 Task: Create a due date automation trigger when advanced on, 2 working days before a card is due add basic but not in list "Resume" at 11:00 AM.
Action: Mouse moved to (891, 256)
Screenshot: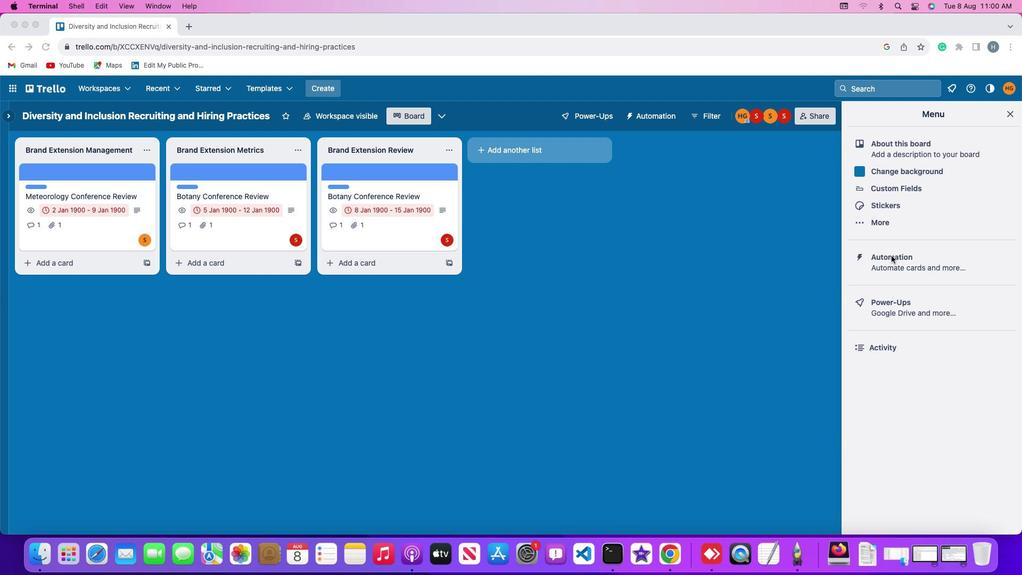 
Action: Mouse pressed left at (891, 256)
Screenshot: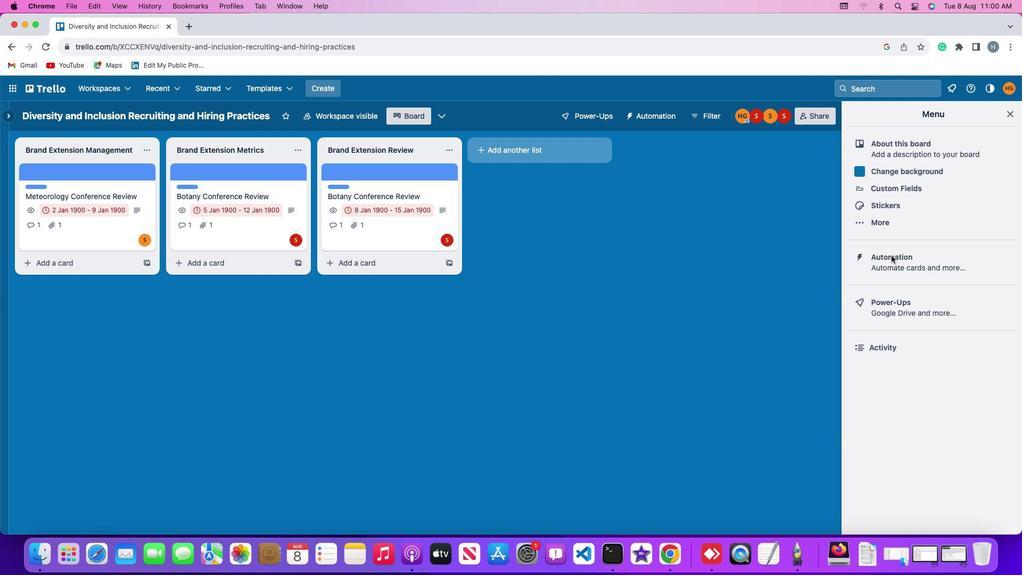 
Action: Mouse pressed left at (891, 256)
Screenshot: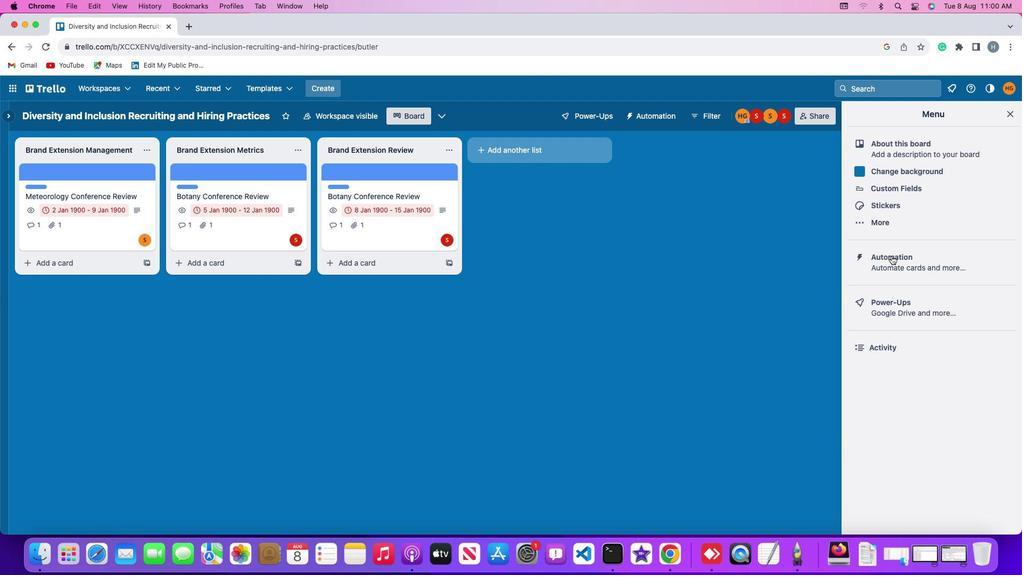 
Action: Mouse moved to (30, 243)
Screenshot: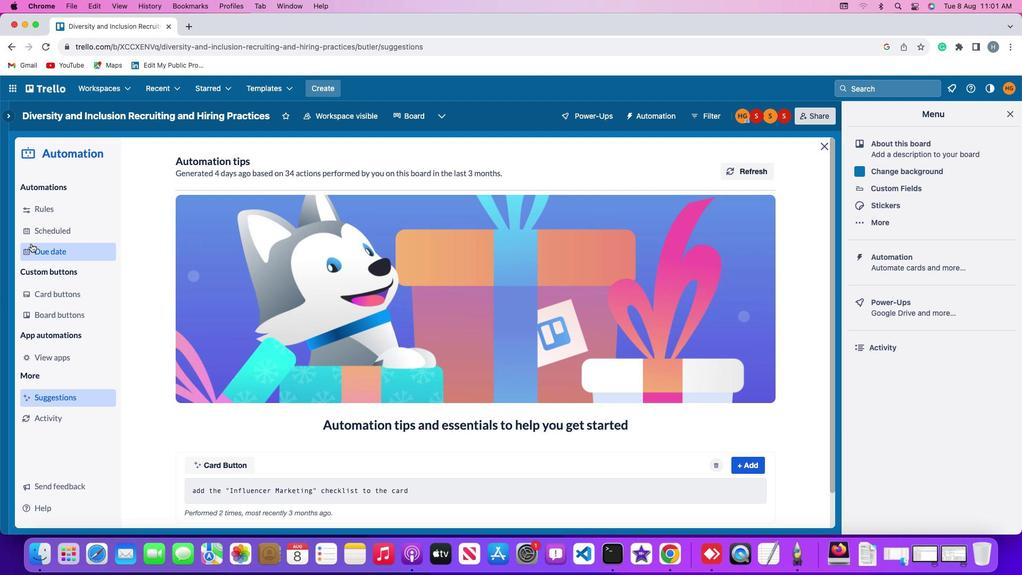 
Action: Mouse pressed left at (30, 243)
Screenshot: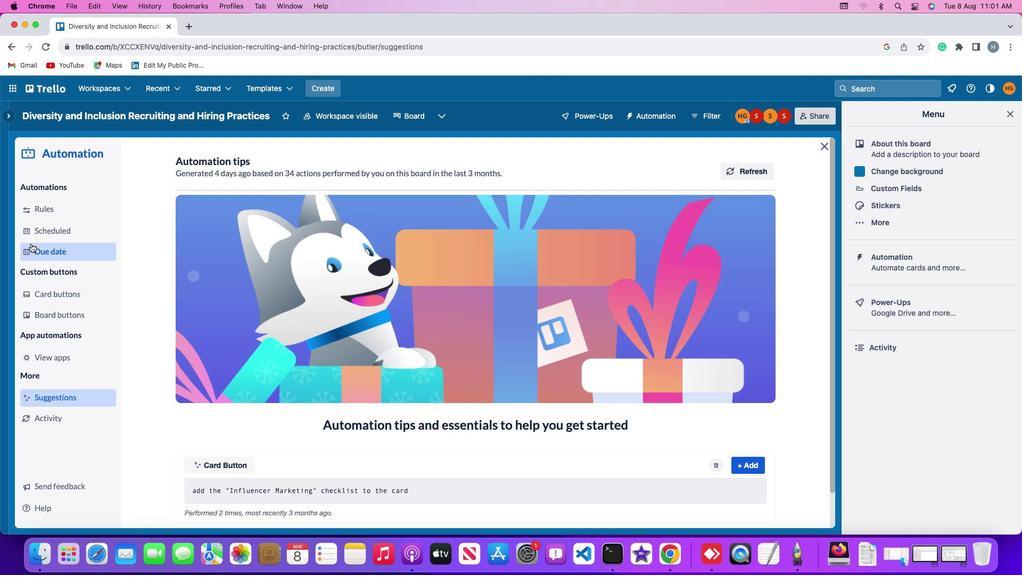 
Action: Mouse moved to (720, 162)
Screenshot: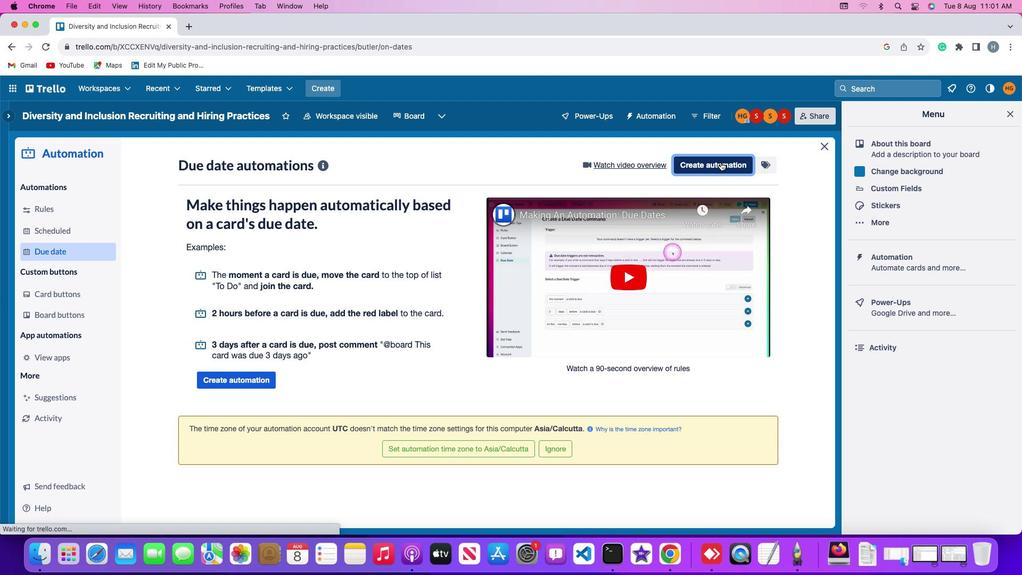 
Action: Mouse pressed left at (720, 162)
Screenshot: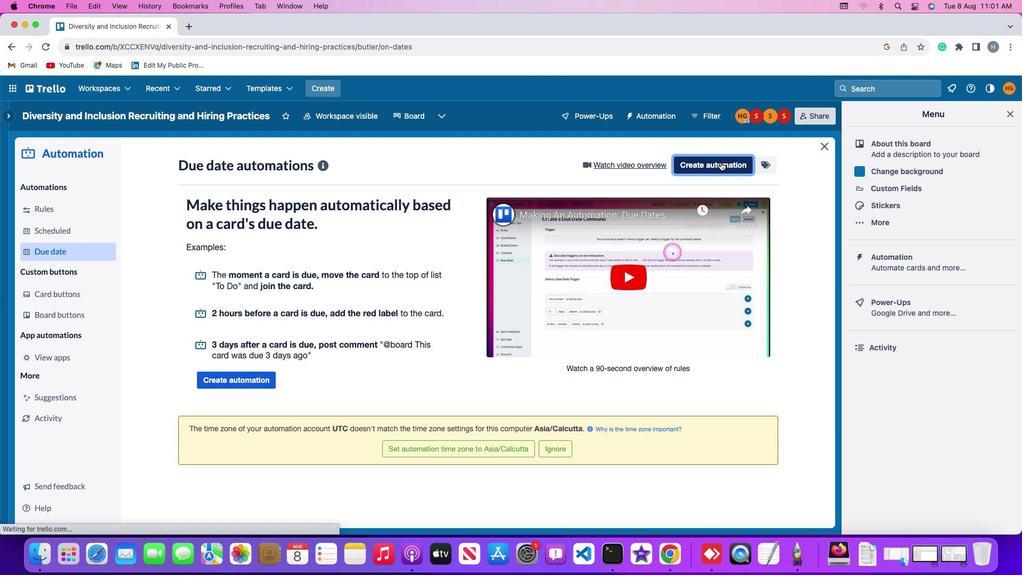 
Action: Mouse moved to (342, 266)
Screenshot: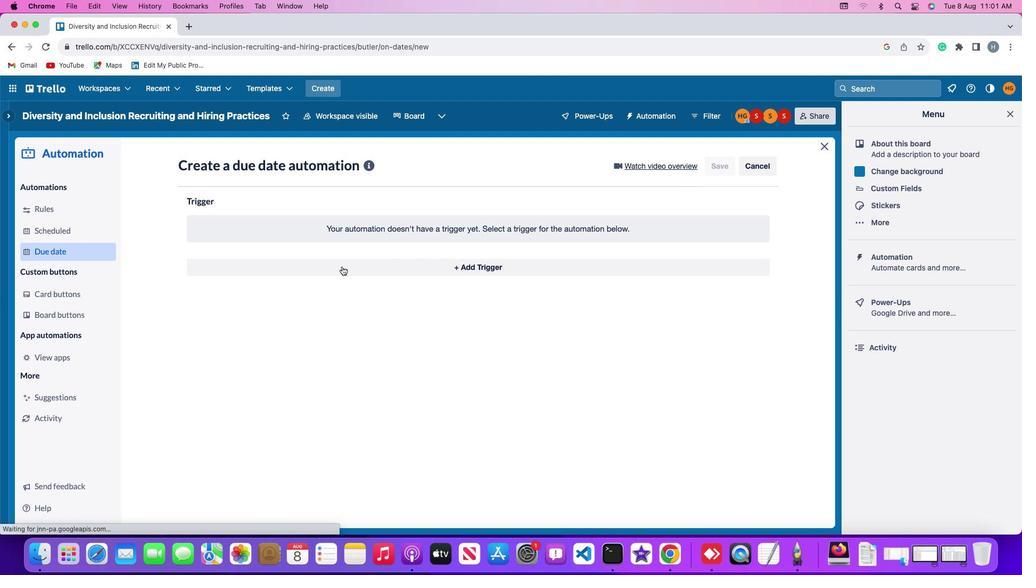 
Action: Mouse pressed left at (342, 266)
Screenshot: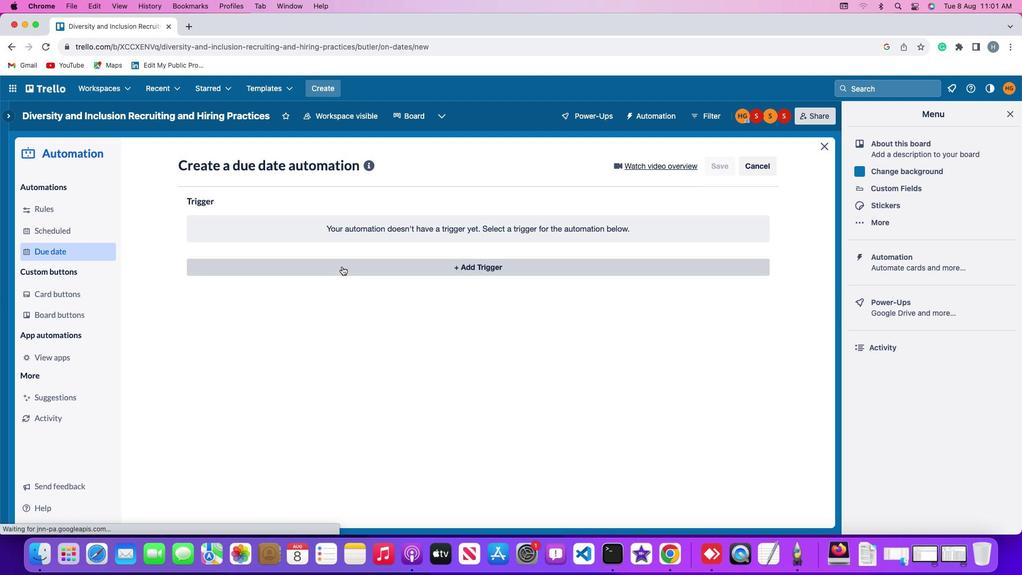 
Action: Mouse moved to (211, 426)
Screenshot: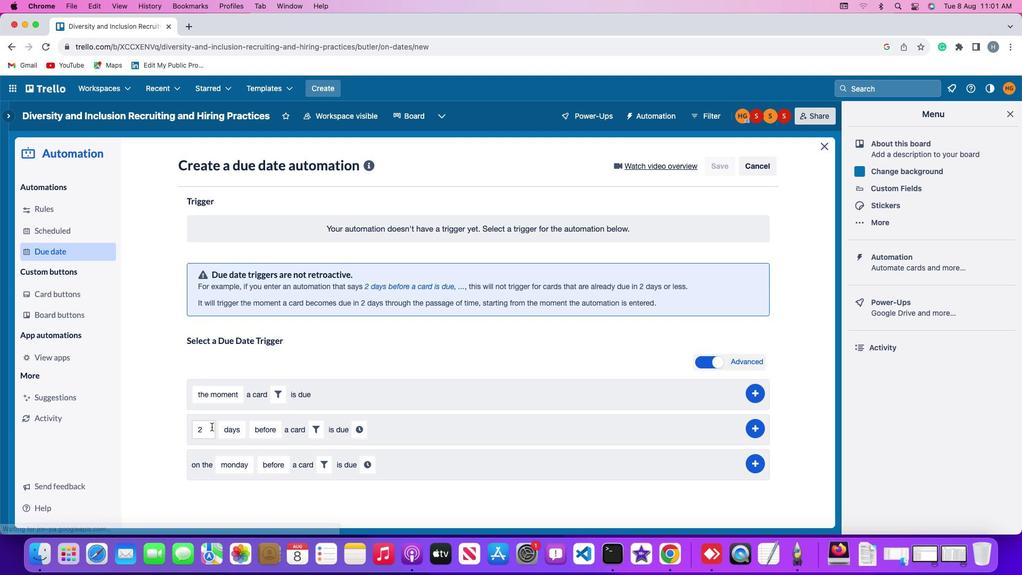 
Action: Mouse pressed left at (211, 426)
Screenshot: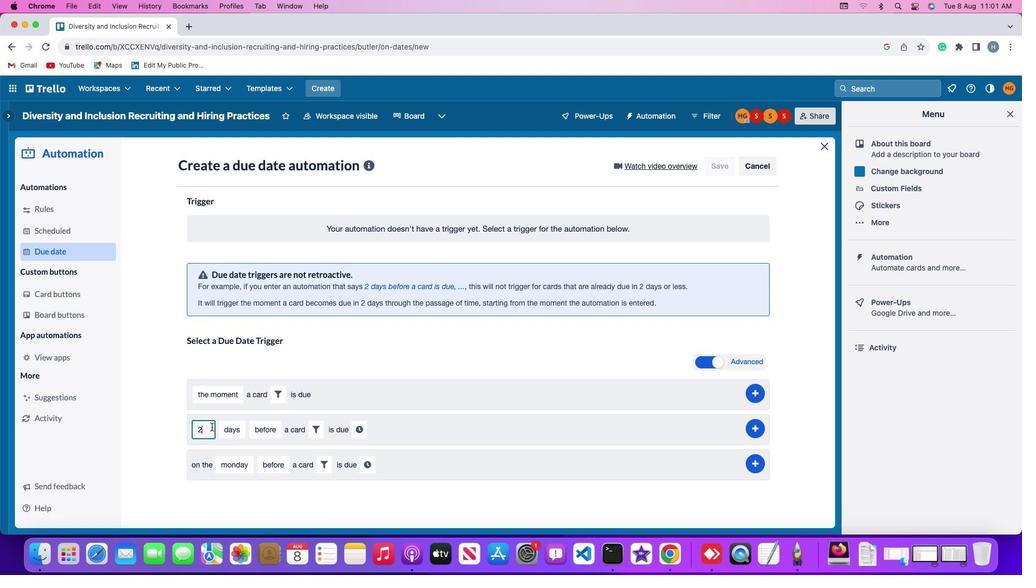 
Action: Mouse moved to (211, 426)
Screenshot: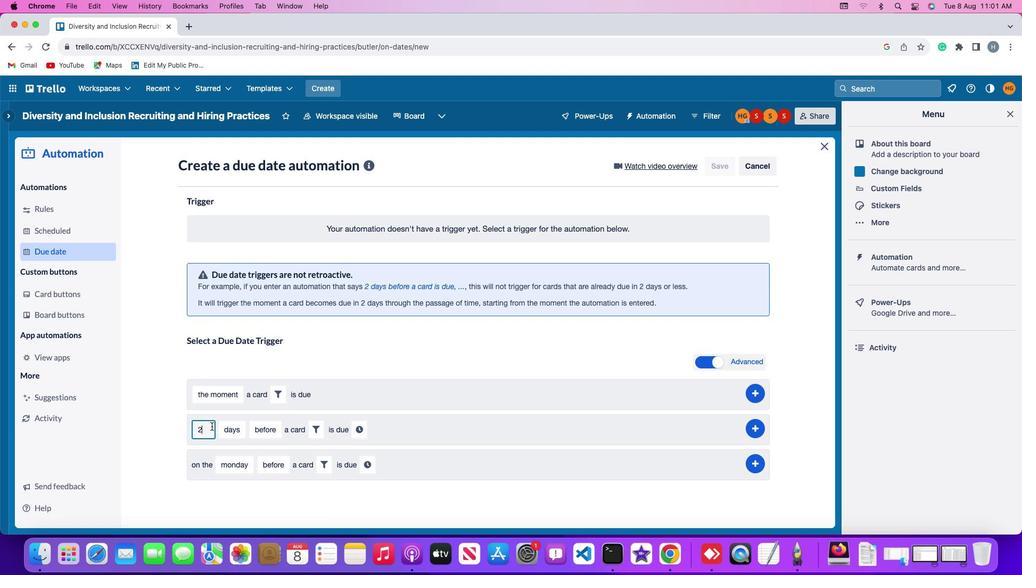 
Action: Key pressed Key.backspace
Screenshot: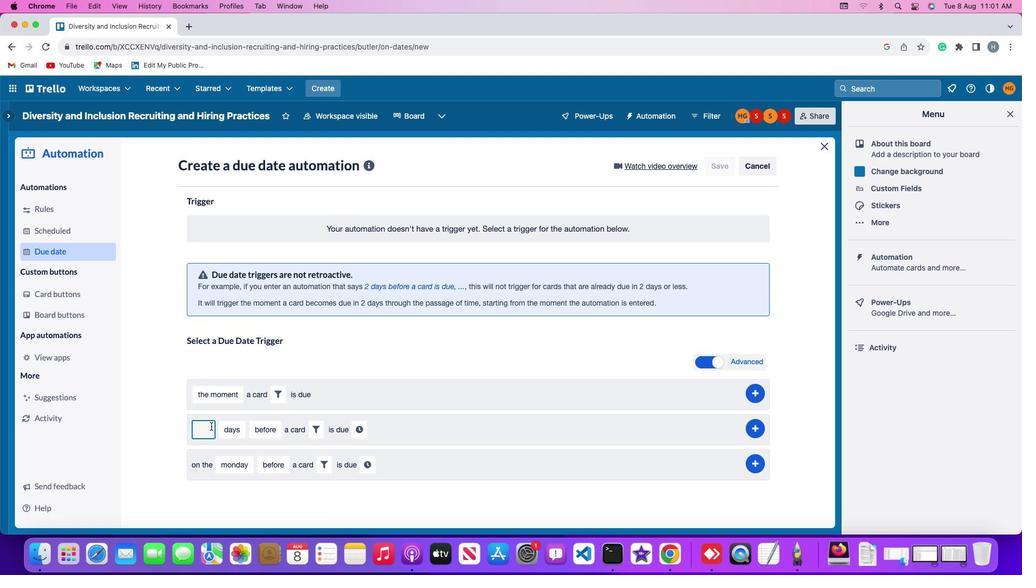 
Action: Mouse moved to (211, 426)
Screenshot: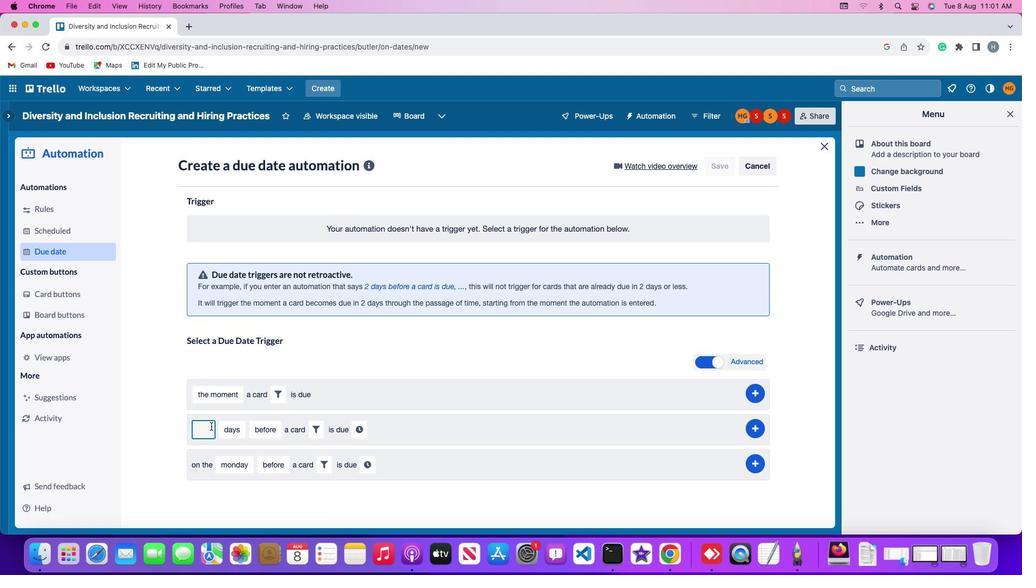 
Action: Key pressed '2'
Screenshot: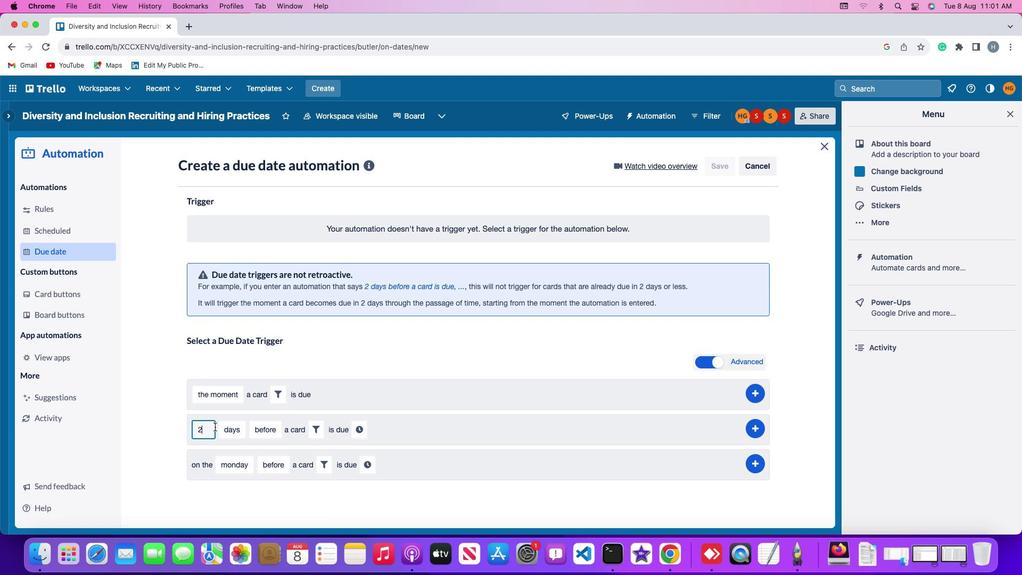 
Action: Mouse moved to (228, 426)
Screenshot: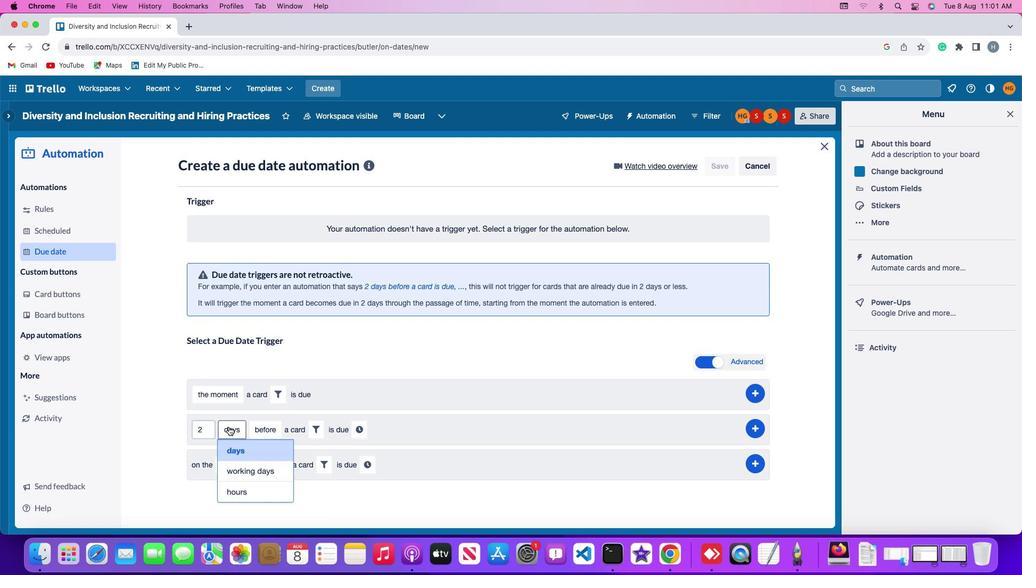 
Action: Mouse pressed left at (228, 426)
Screenshot: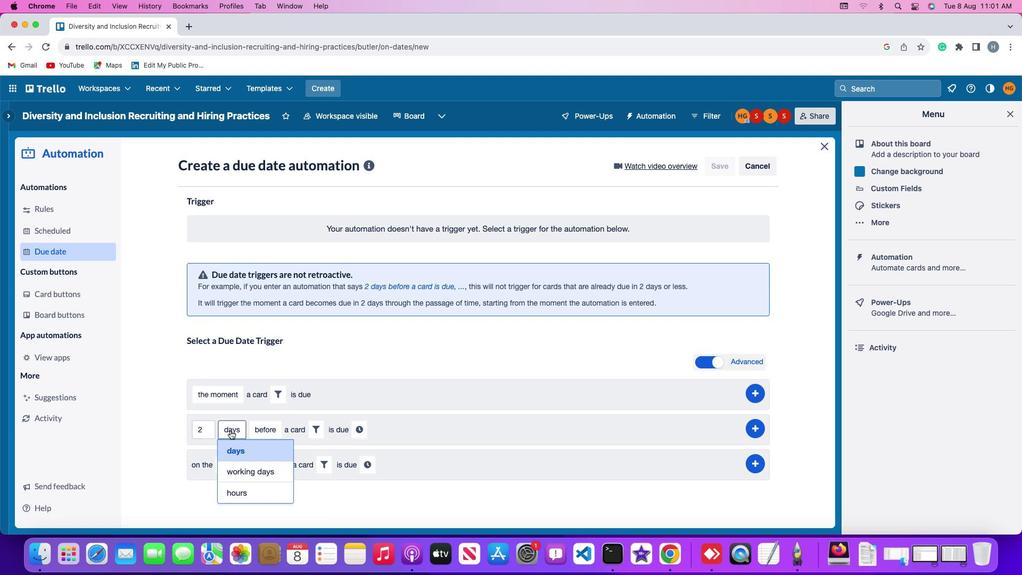 
Action: Mouse moved to (233, 469)
Screenshot: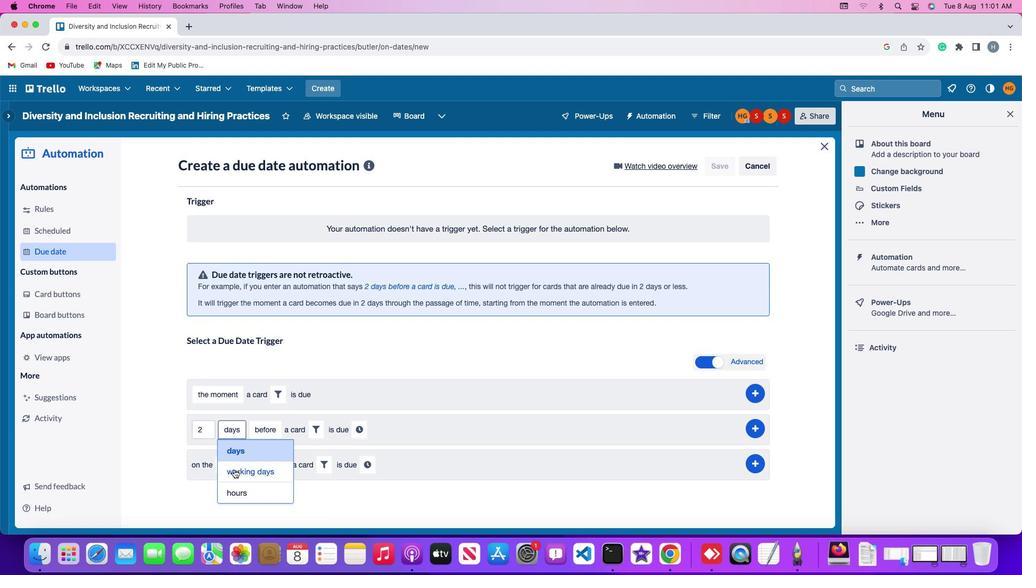 
Action: Mouse pressed left at (233, 469)
Screenshot: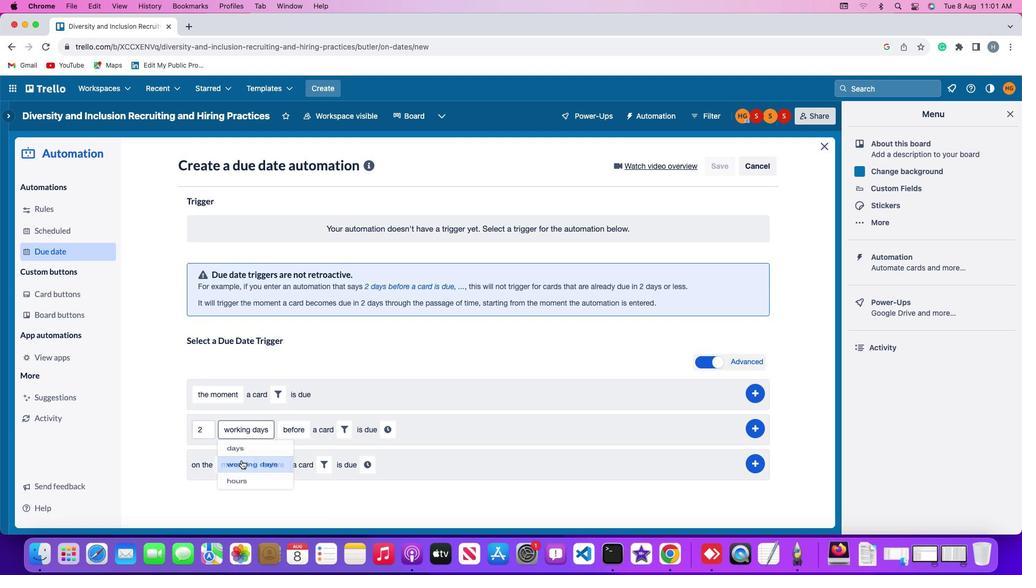 
Action: Mouse moved to (286, 428)
Screenshot: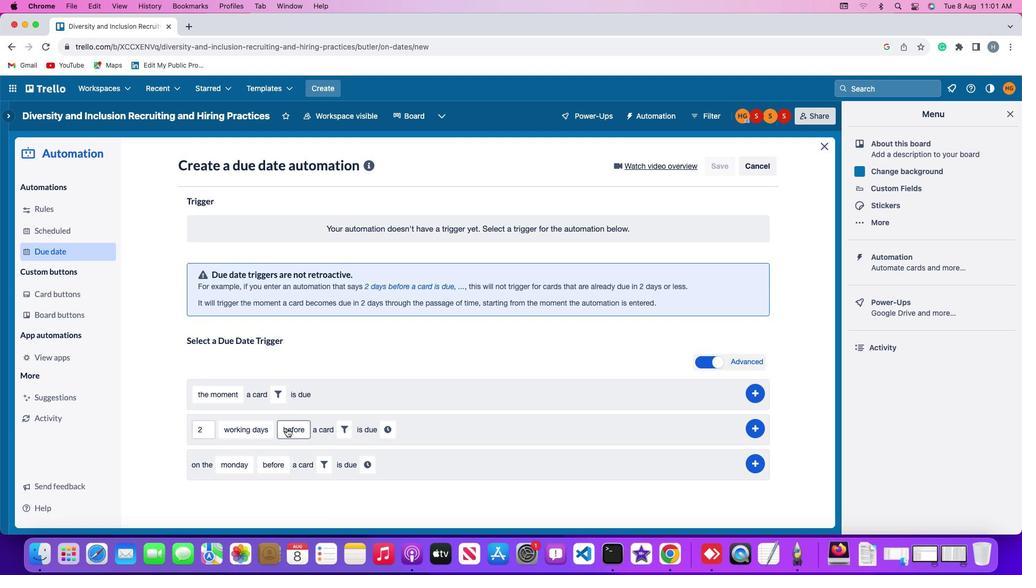 
Action: Mouse pressed left at (286, 428)
Screenshot: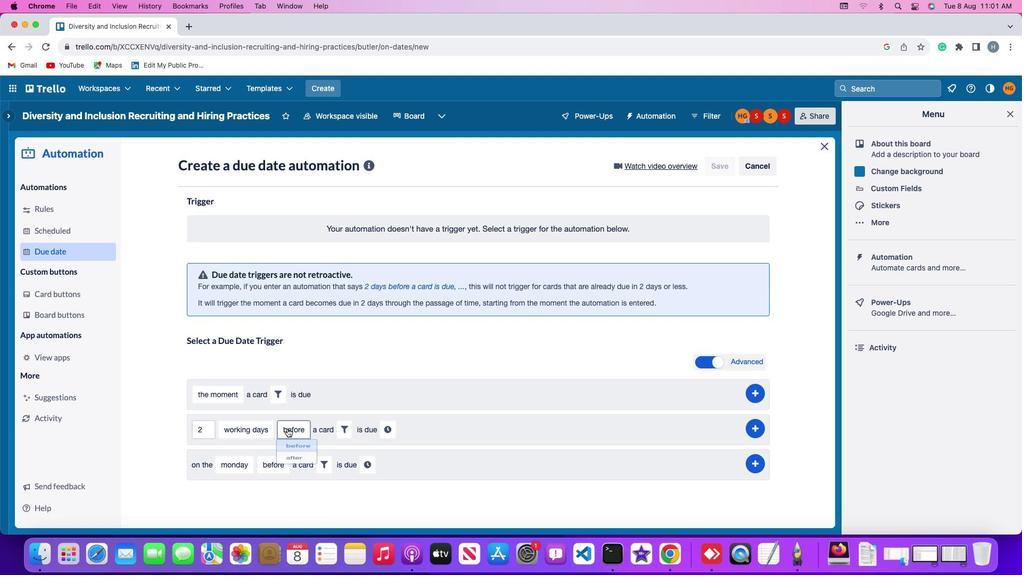 
Action: Mouse moved to (299, 449)
Screenshot: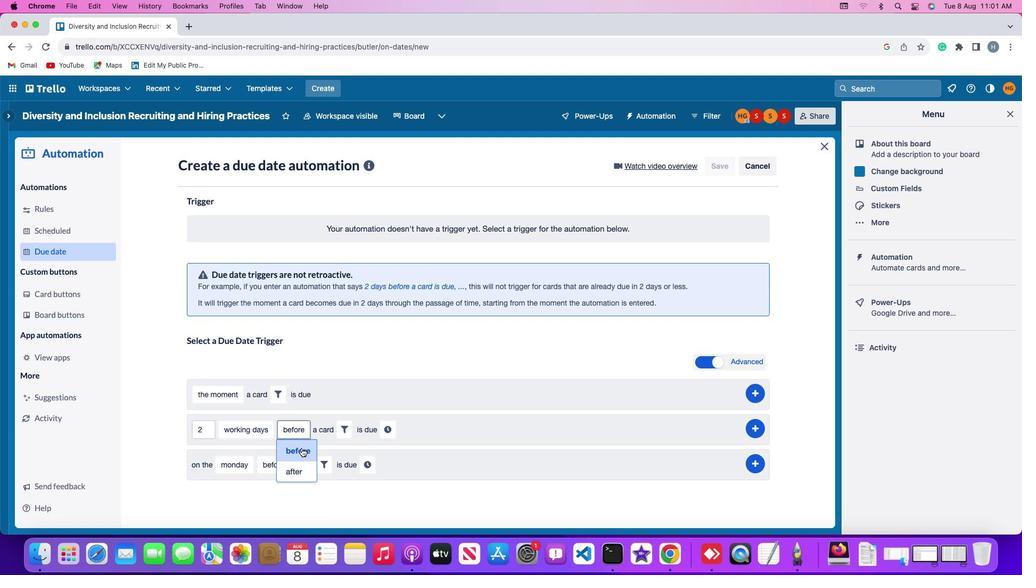 
Action: Mouse pressed left at (299, 449)
Screenshot: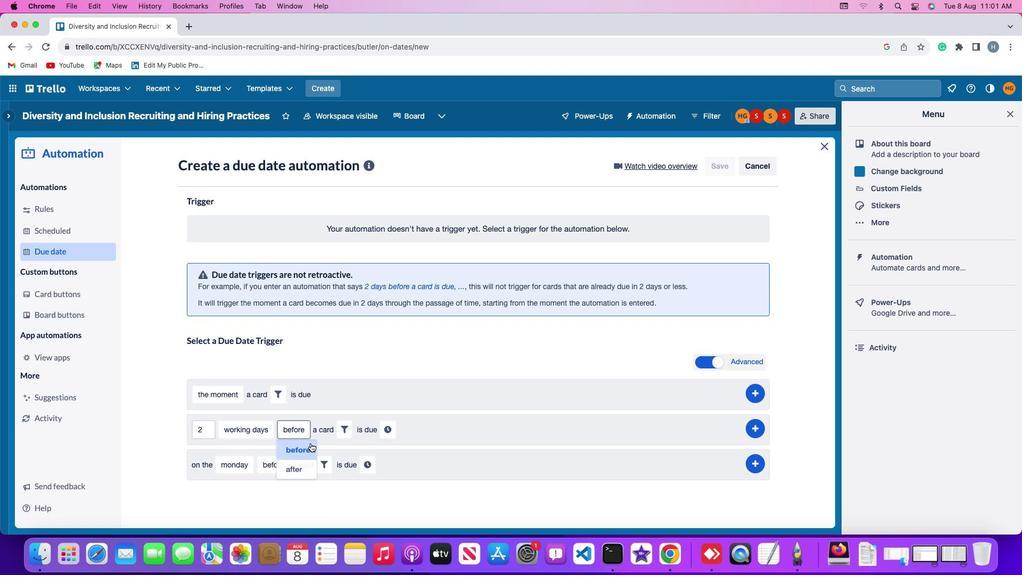 
Action: Mouse moved to (349, 428)
Screenshot: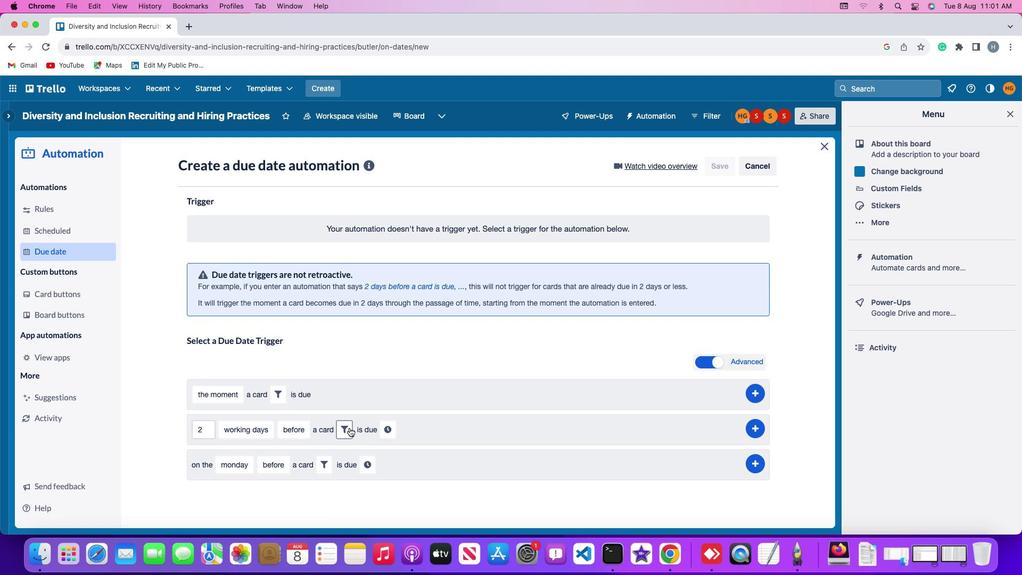 
Action: Mouse pressed left at (349, 428)
Screenshot: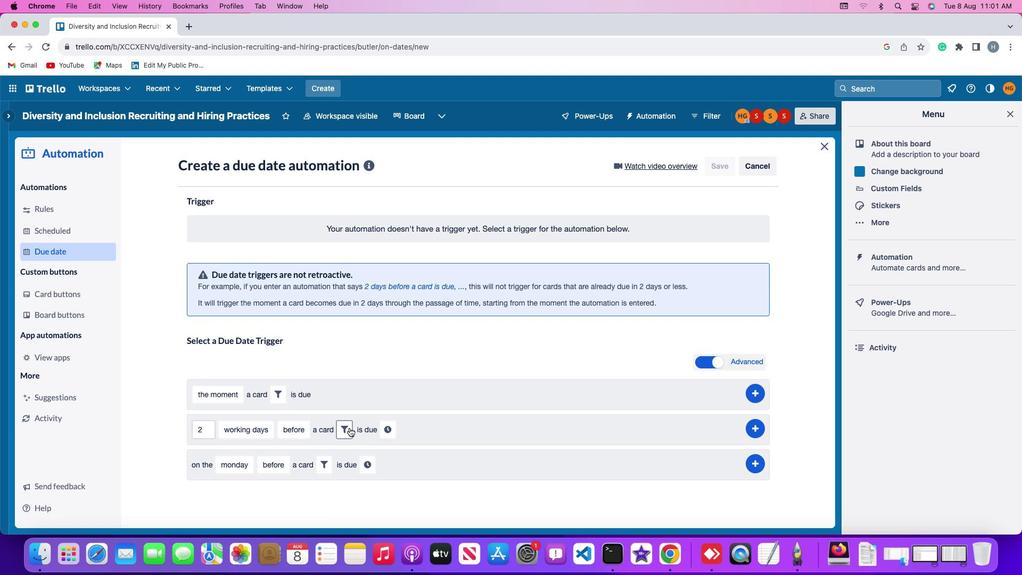
Action: Mouse moved to (358, 477)
Screenshot: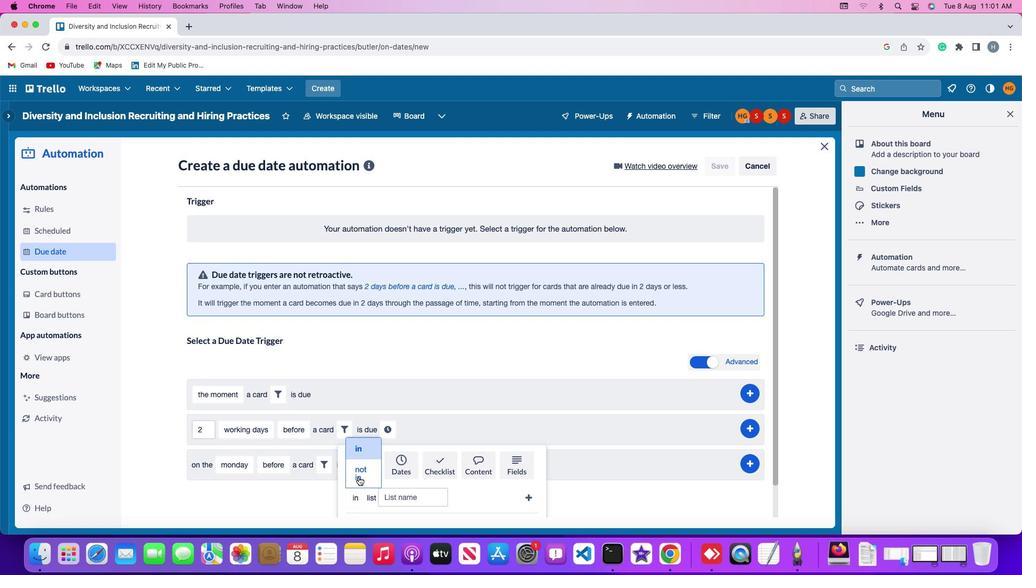 
Action: Mouse pressed left at (358, 477)
Screenshot: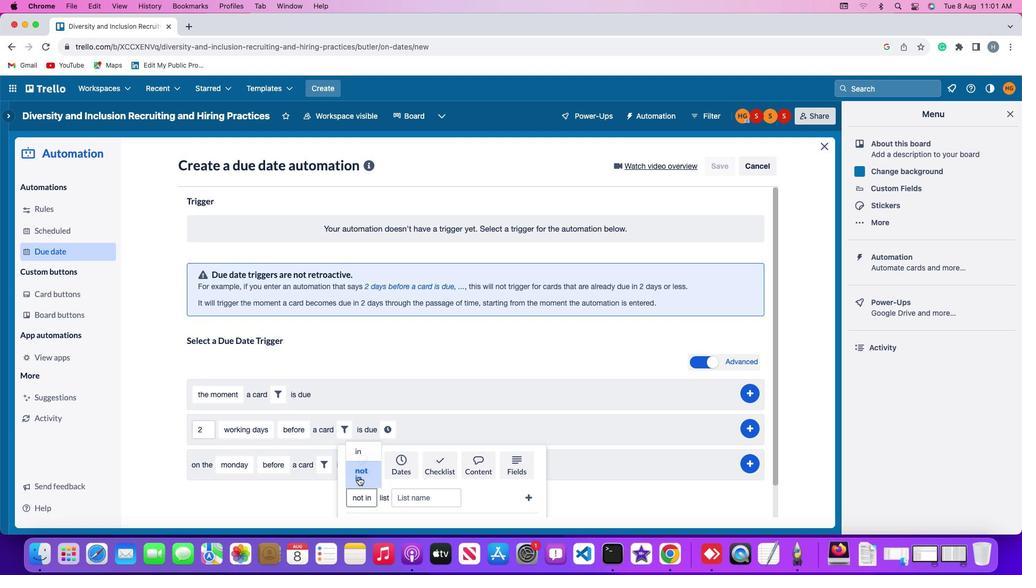
Action: Mouse moved to (419, 497)
Screenshot: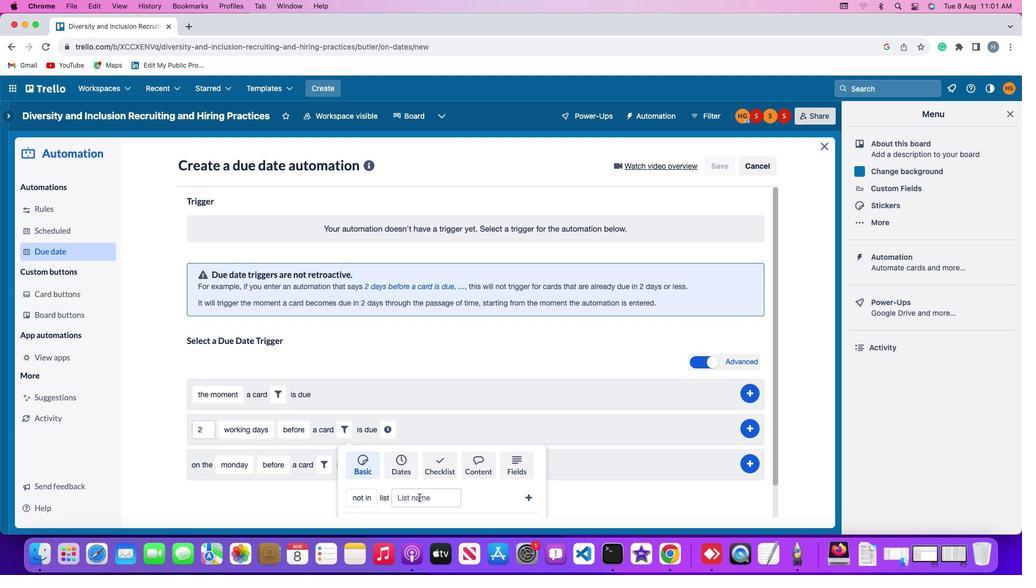 
Action: Mouse pressed left at (419, 497)
Screenshot: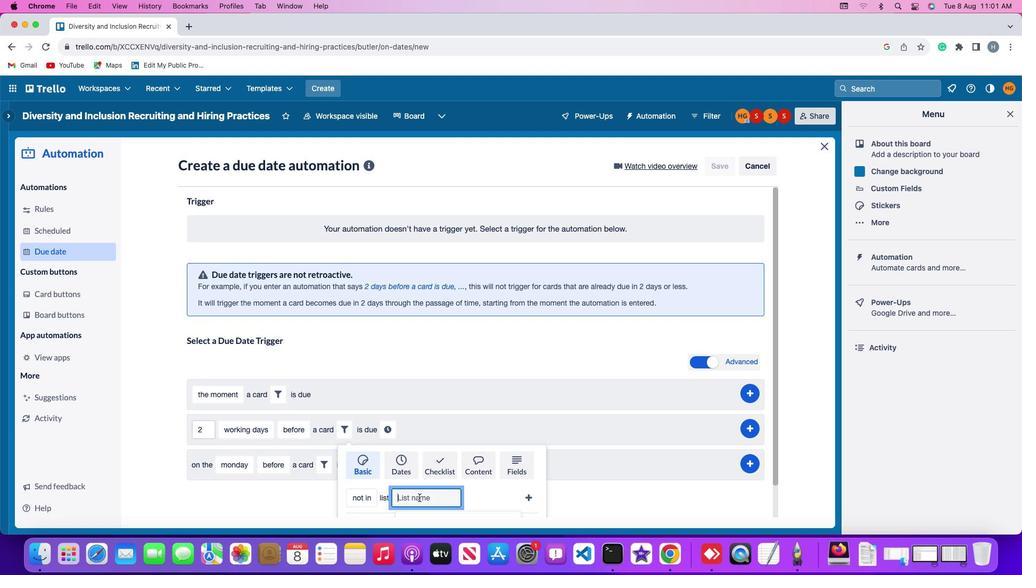 
Action: Key pressed Key.shift'R''e''s''u''m''e'
Screenshot: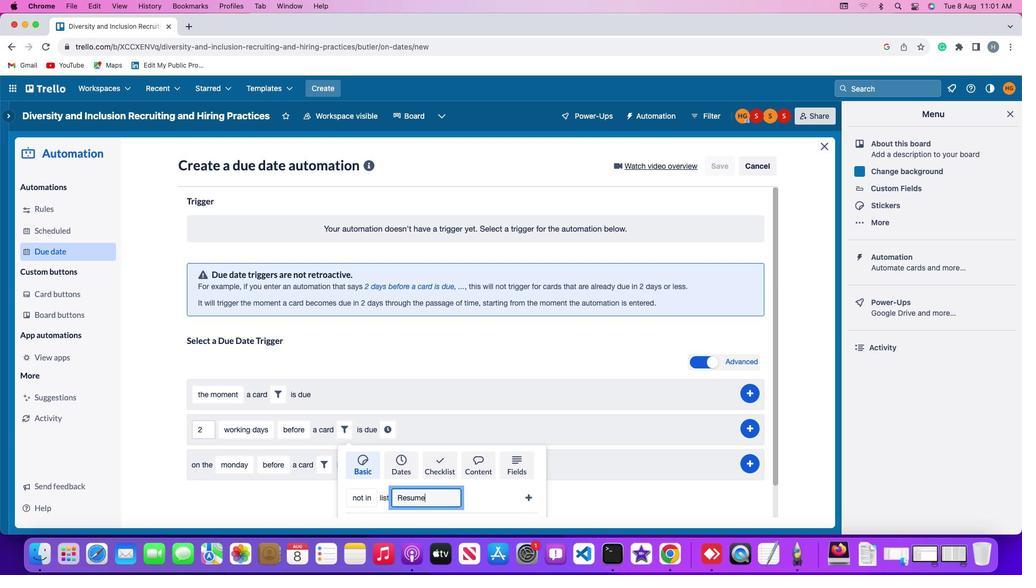 
Action: Mouse moved to (531, 495)
Screenshot: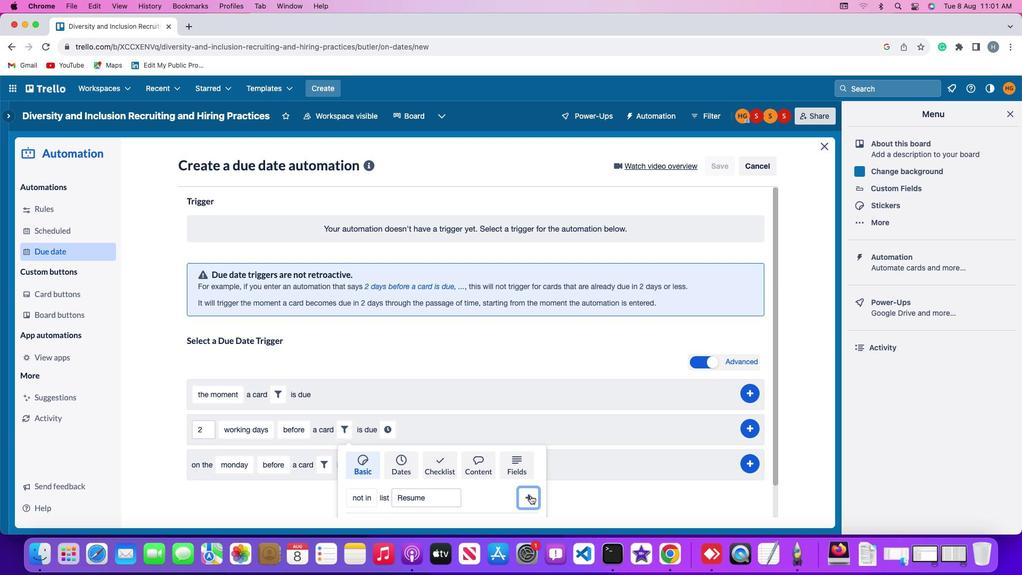 
Action: Mouse pressed left at (531, 495)
Screenshot: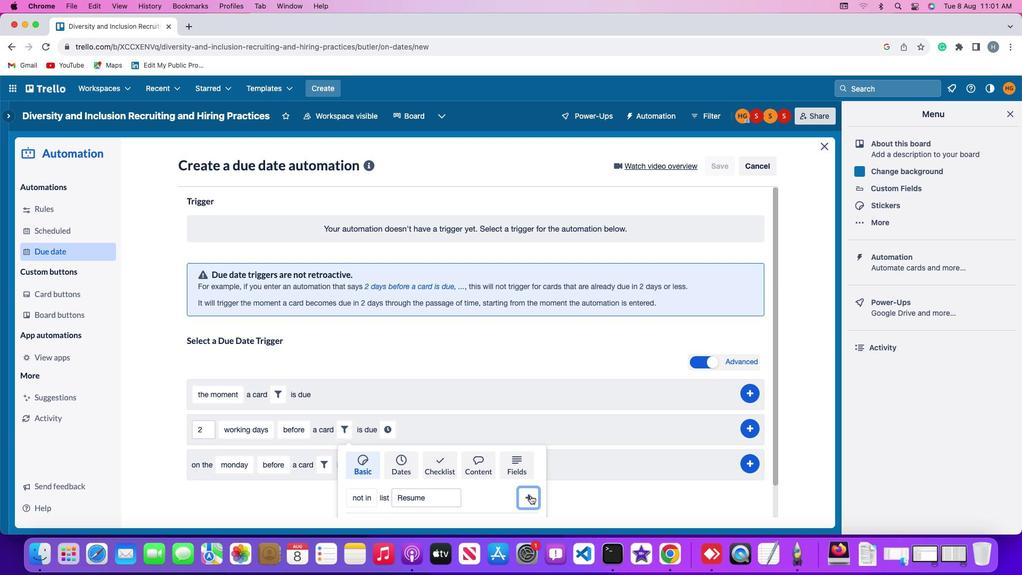 
Action: Mouse moved to (482, 429)
Screenshot: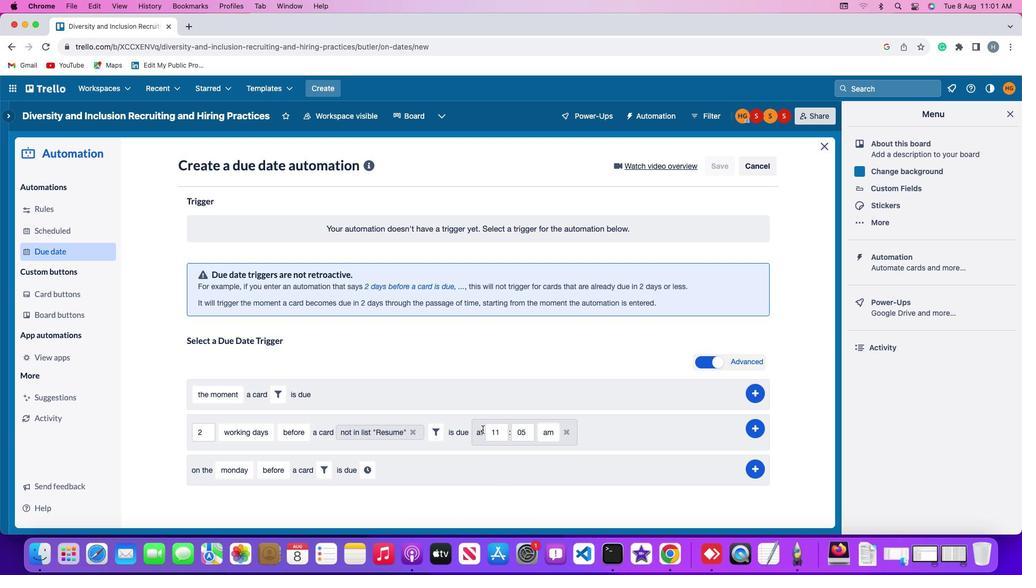 
Action: Mouse pressed left at (482, 429)
Screenshot: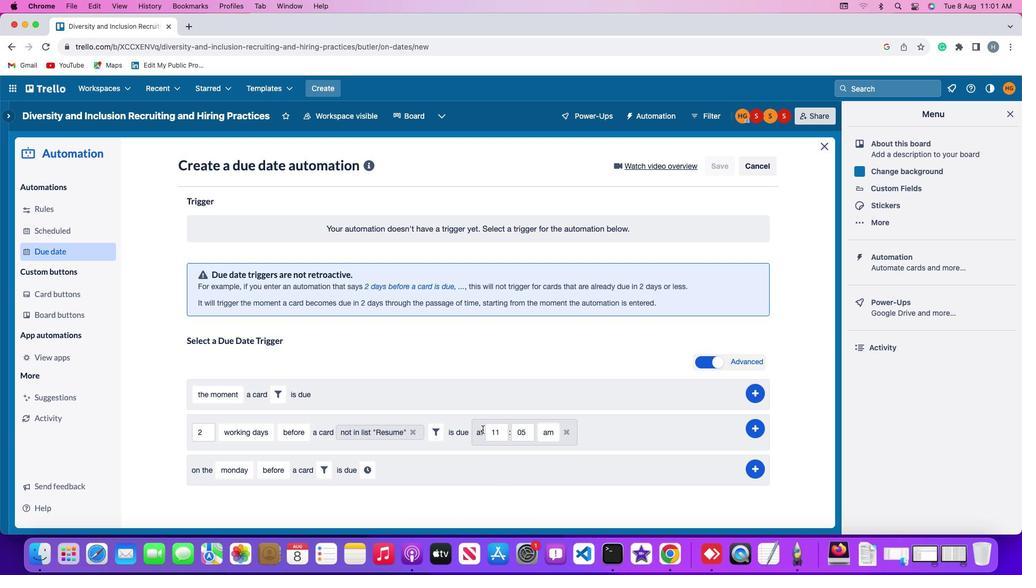 
Action: Mouse moved to (503, 431)
Screenshot: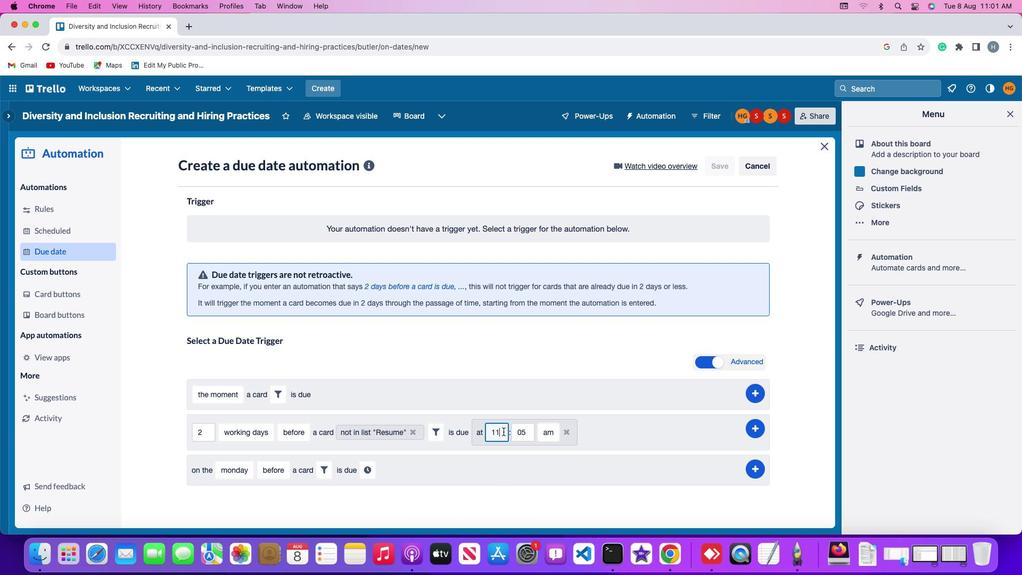 
Action: Mouse pressed left at (503, 431)
Screenshot: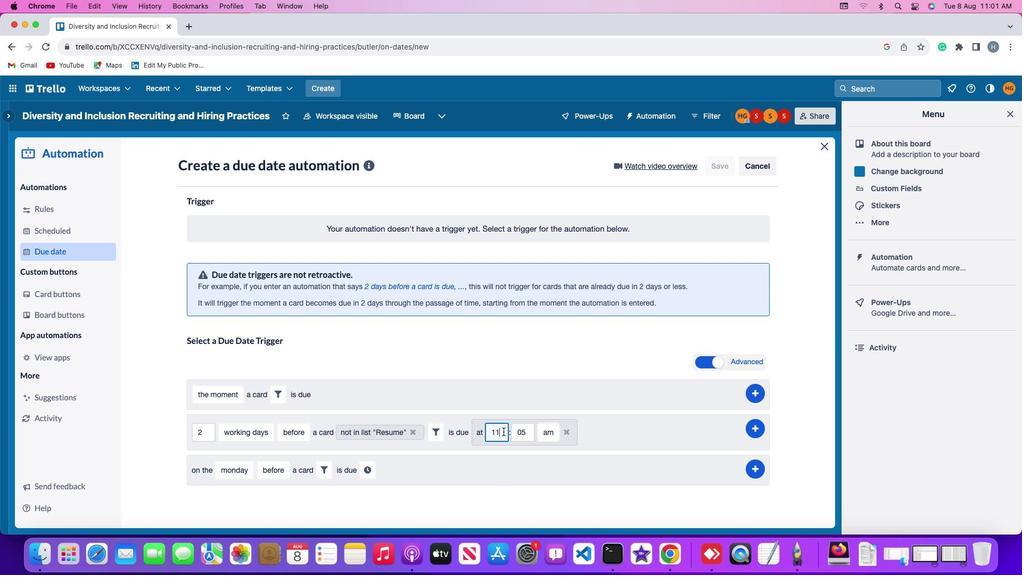 
Action: Mouse moved to (503, 431)
Screenshot: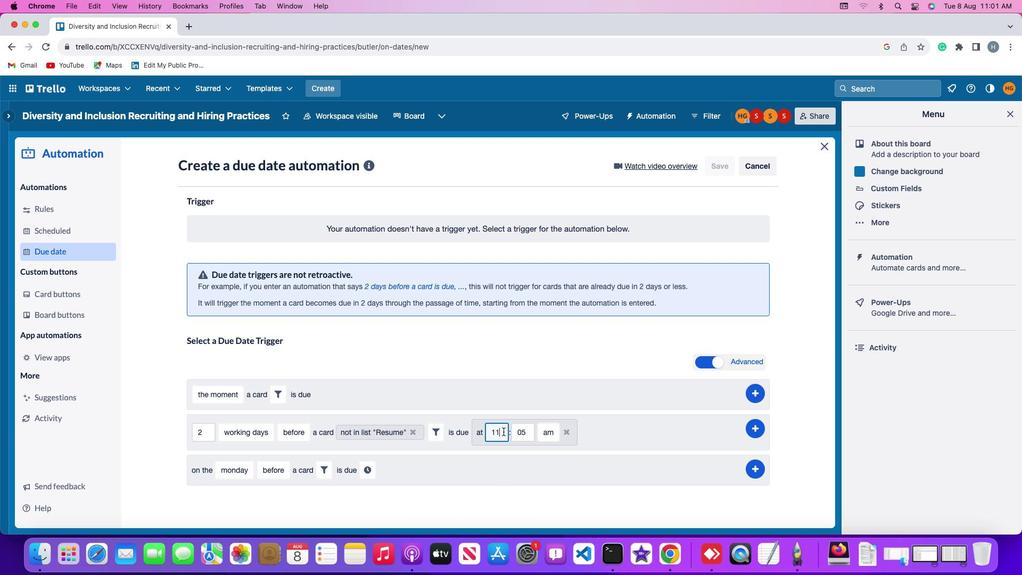 
Action: Key pressed Key.backspaceKey.backspace'1''1'
Screenshot: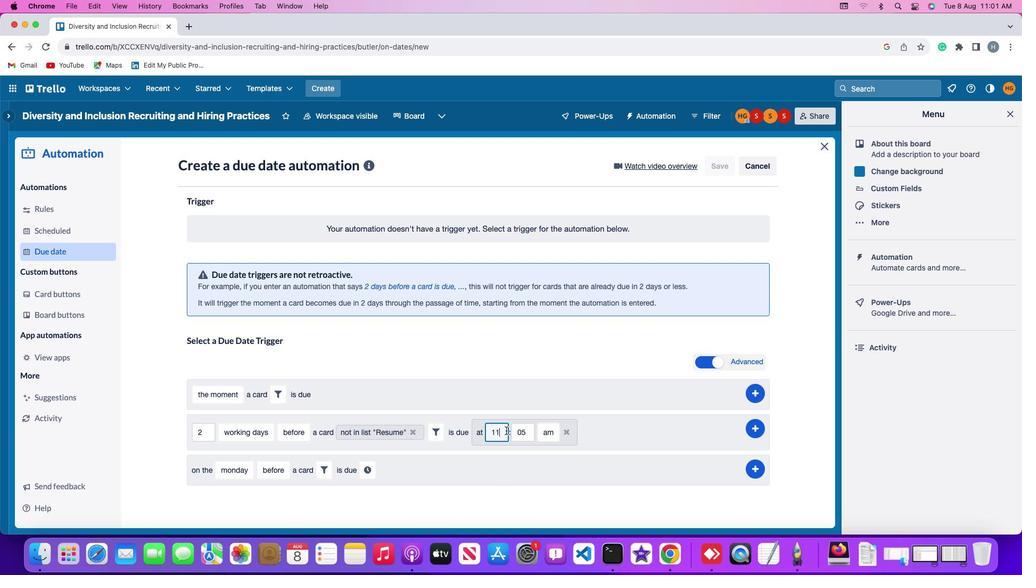 
Action: Mouse moved to (528, 431)
Screenshot: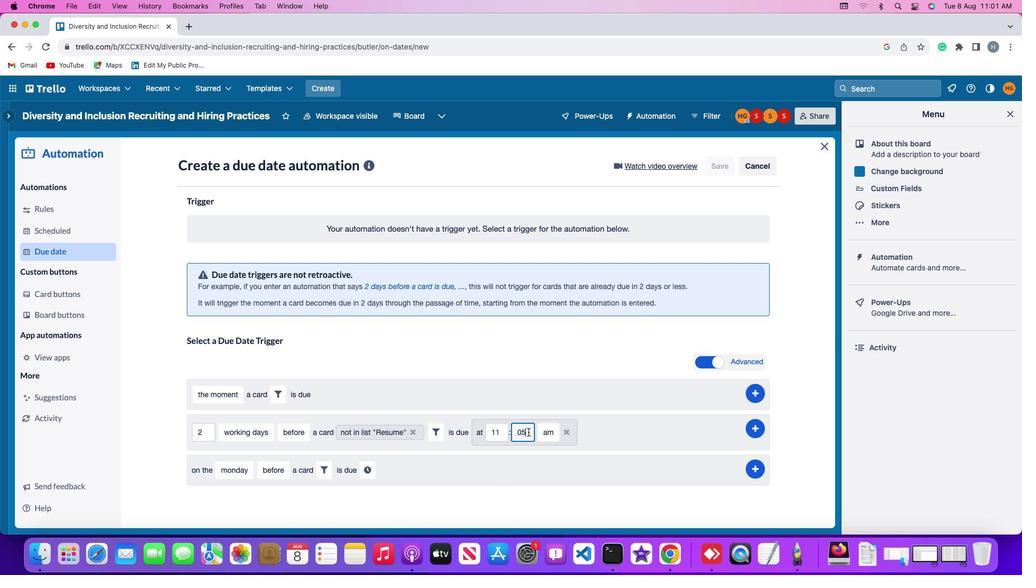 
Action: Mouse pressed left at (528, 431)
Screenshot: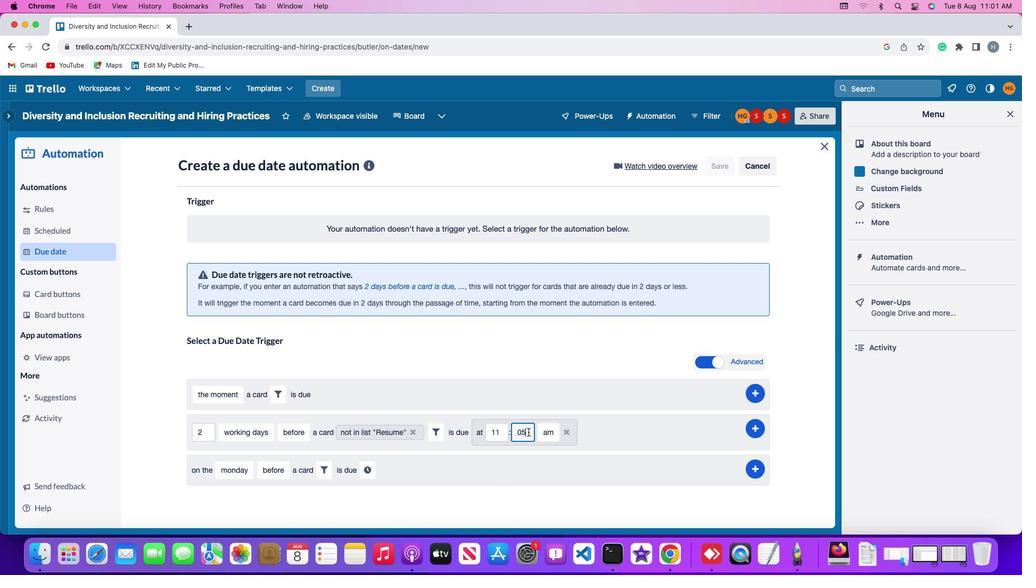 
Action: Key pressed Key.backspaceKey.backspace'0''0'
Screenshot: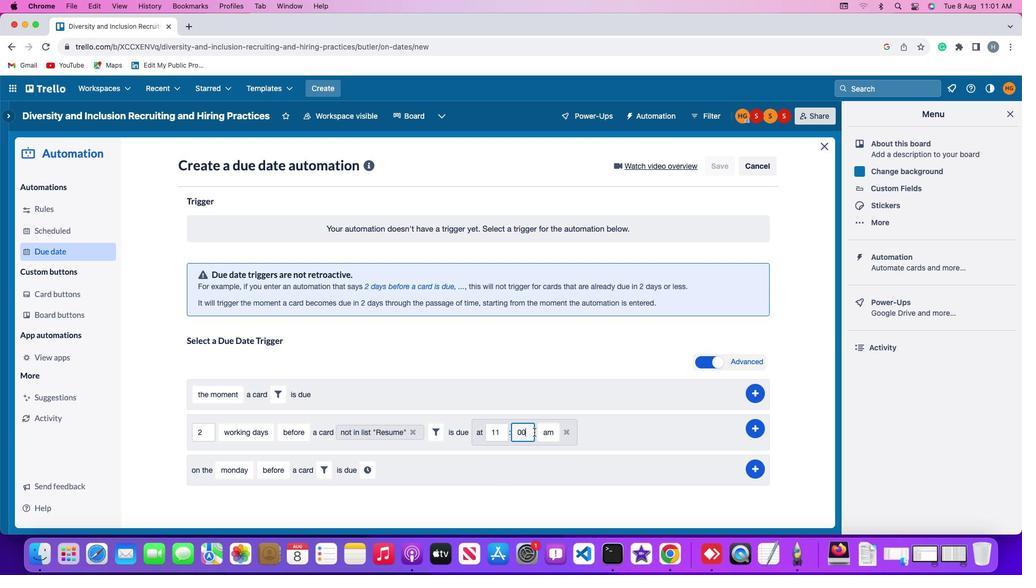 
Action: Mouse moved to (540, 430)
Screenshot: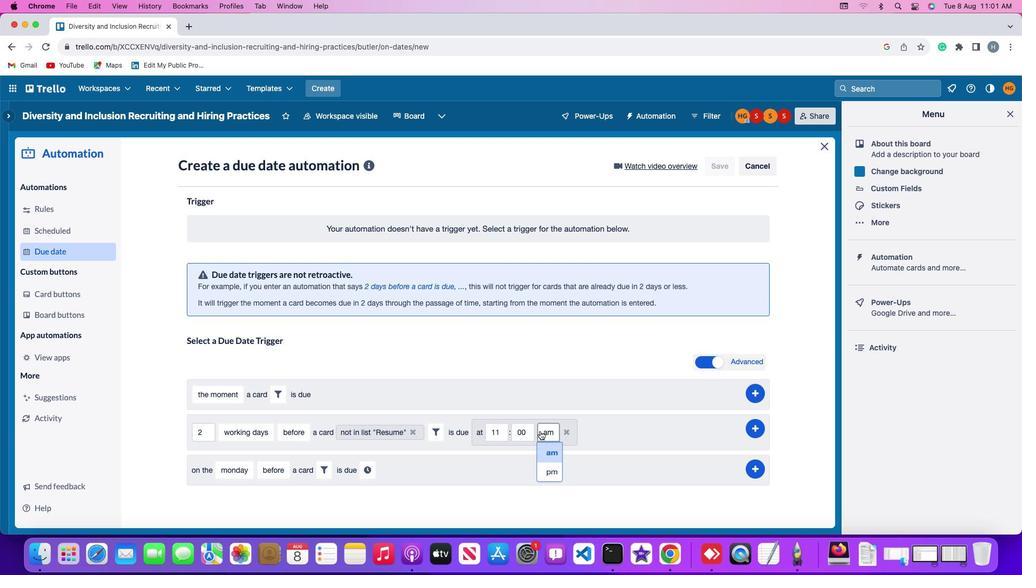 
Action: Mouse pressed left at (540, 430)
Screenshot: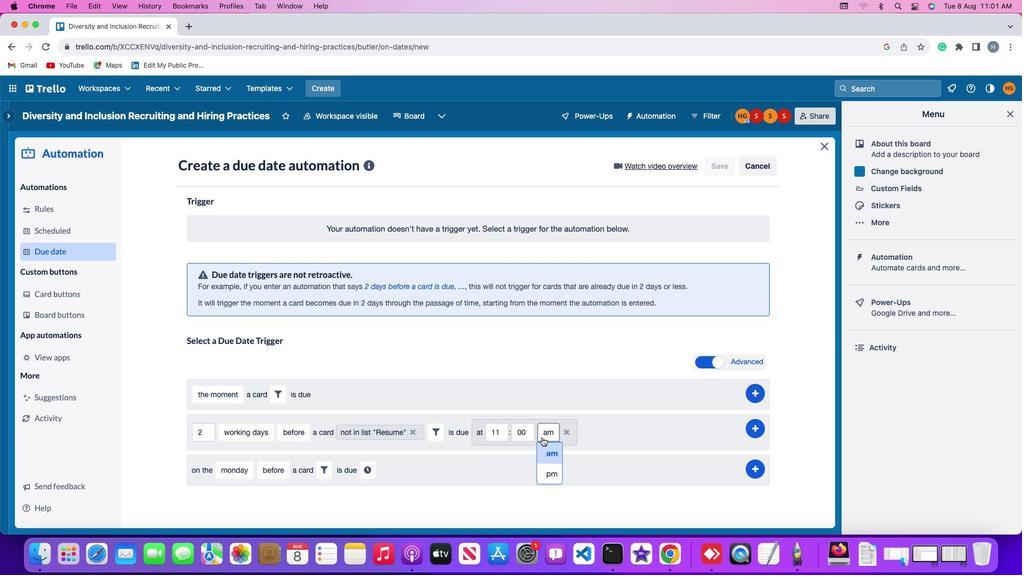 
Action: Mouse moved to (549, 453)
Screenshot: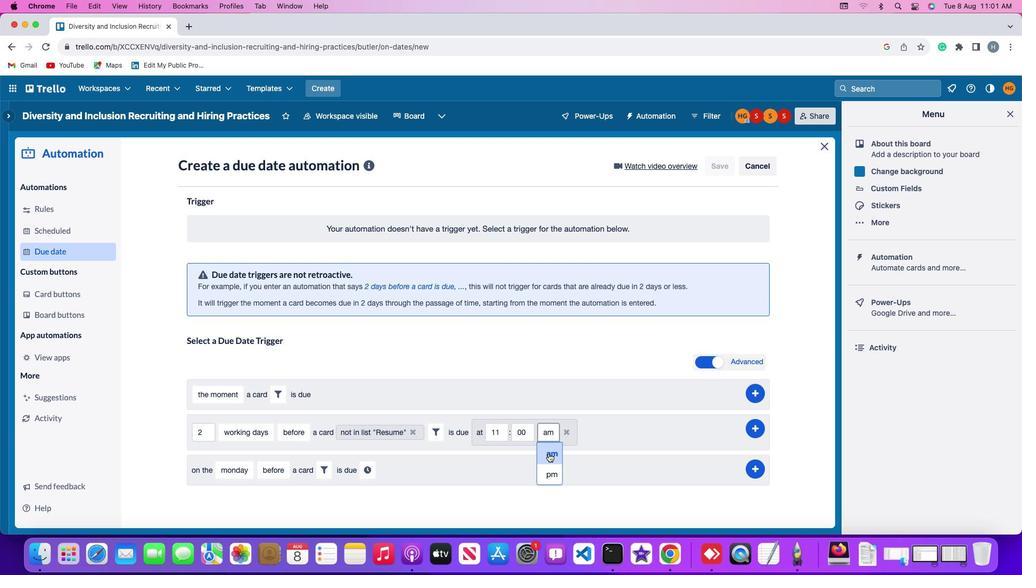 
Action: Mouse pressed left at (549, 453)
Screenshot: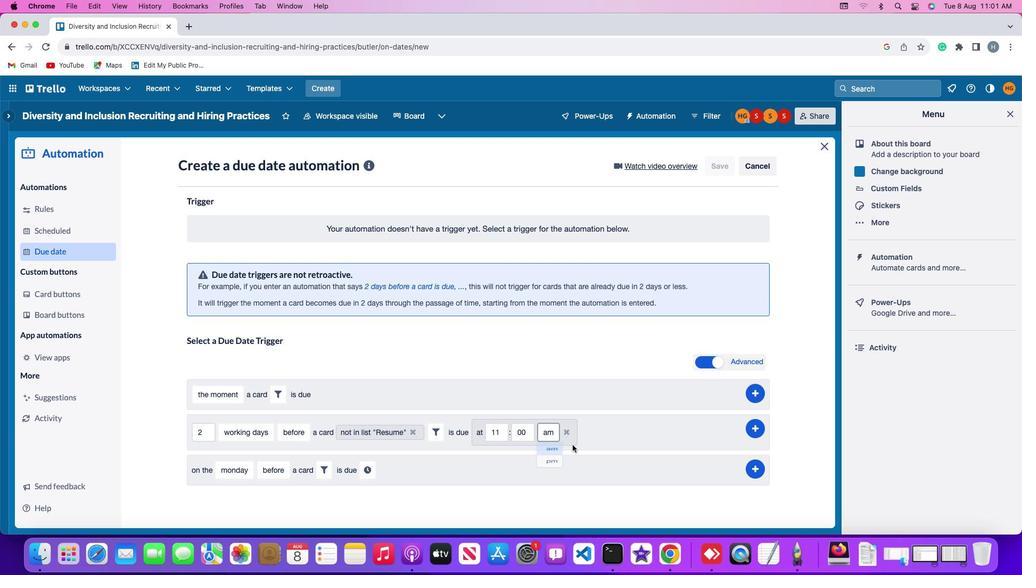 
Action: Mouse moved to (754, 429)
Screenshot: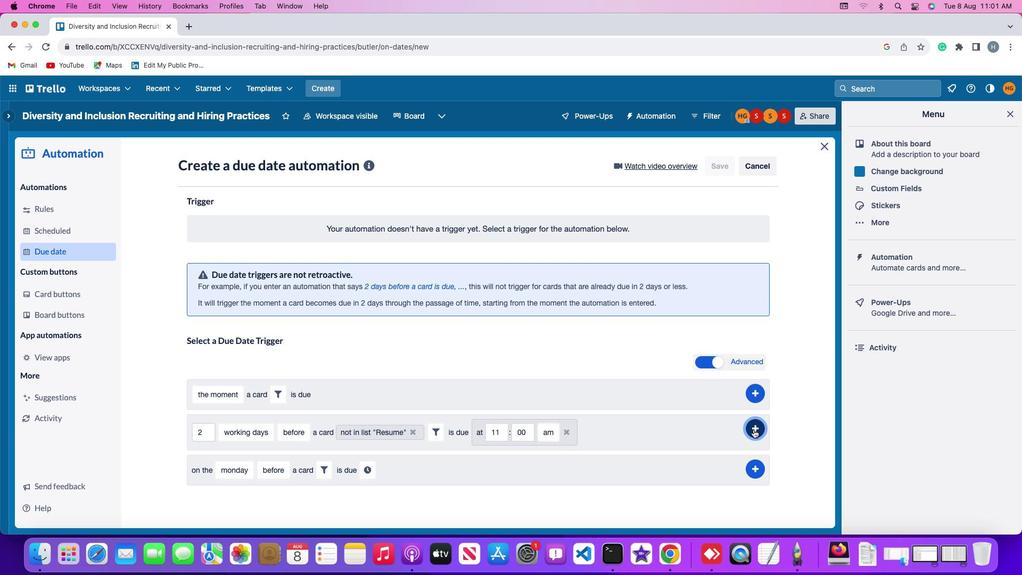 
Action: Mouse pressed left at (754, 429)
Screenshot: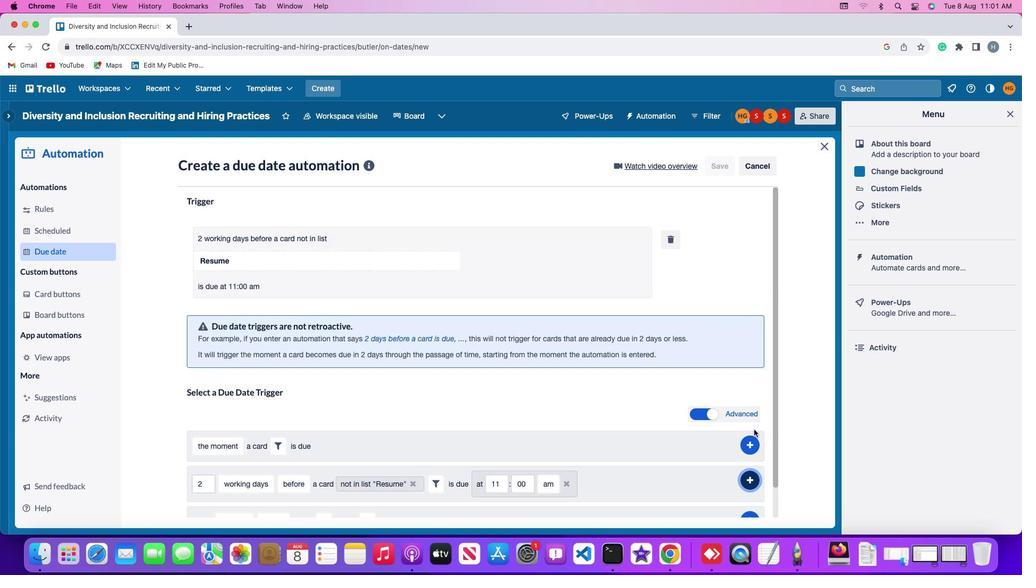 
Action: Mouse moved to (794, 315)
Screenshot: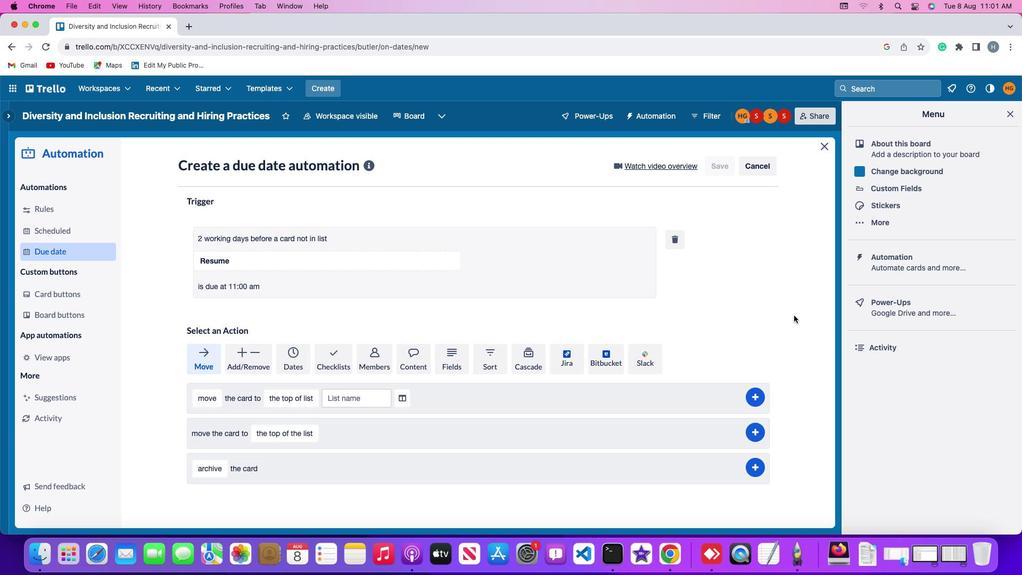 
